 Task: Choose the option "Require approval for all outside collaborators" for fork pull request workflows from outside collaborators in the repository "JS".
Action: Mouse moved to (1158, 261)
Screenshot: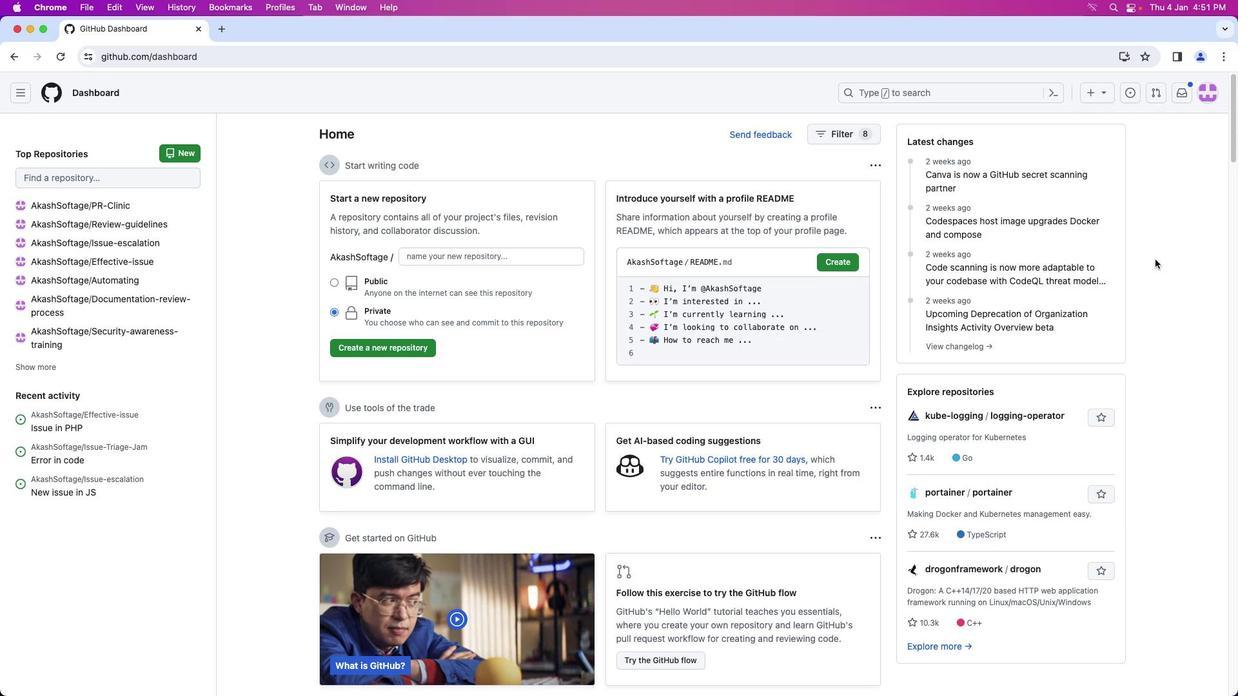 
Action: Mouse pressed left at (1158, 261)
Screenshot: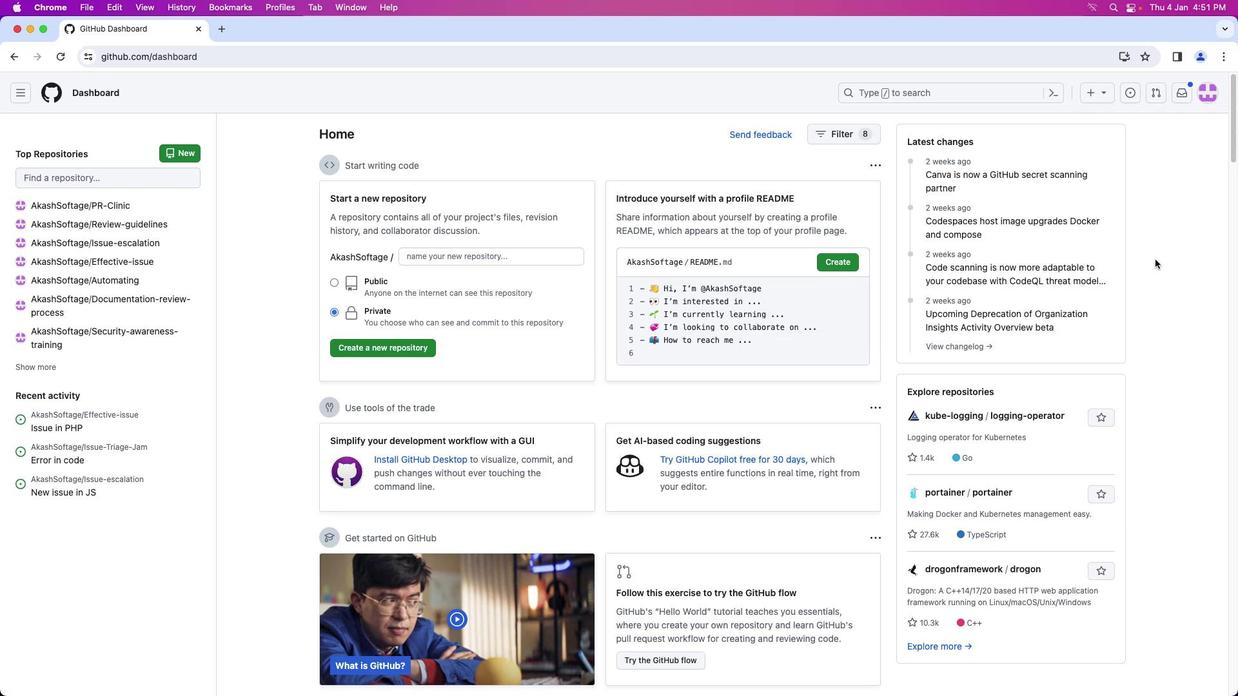 
Action: Mouse moved to (1216, 94)
Screenshot: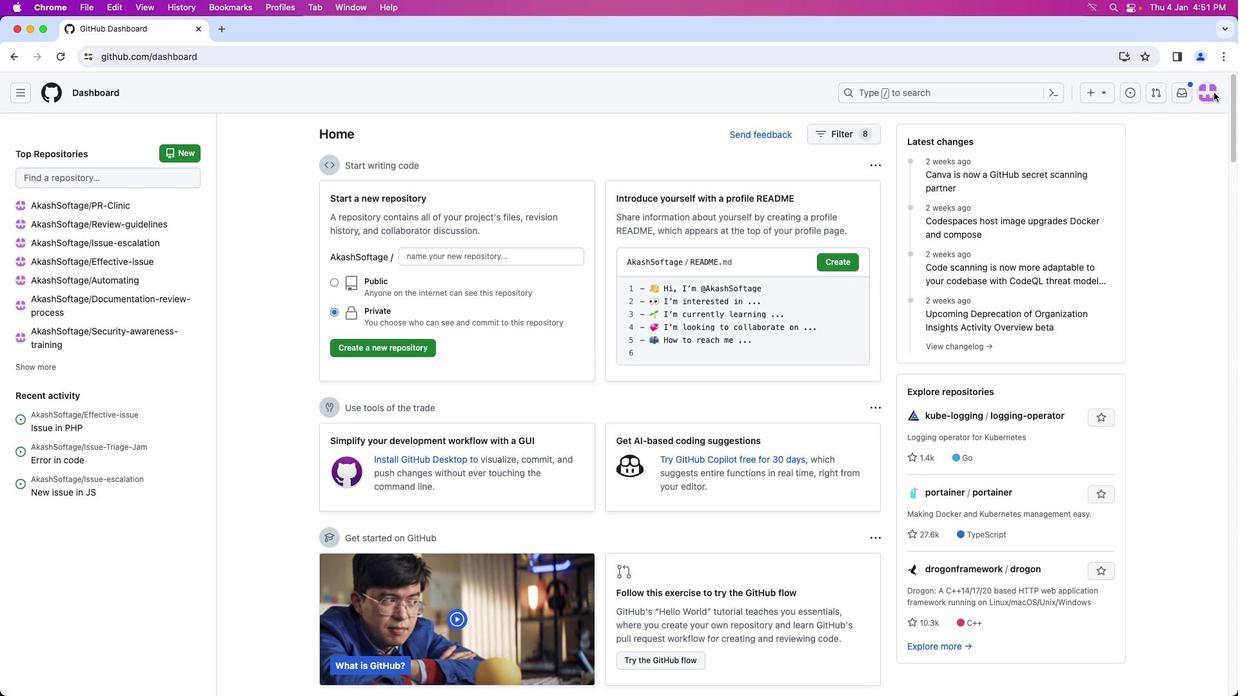 
Action: Mouse pressed left at (1216, 94)
Screenshot: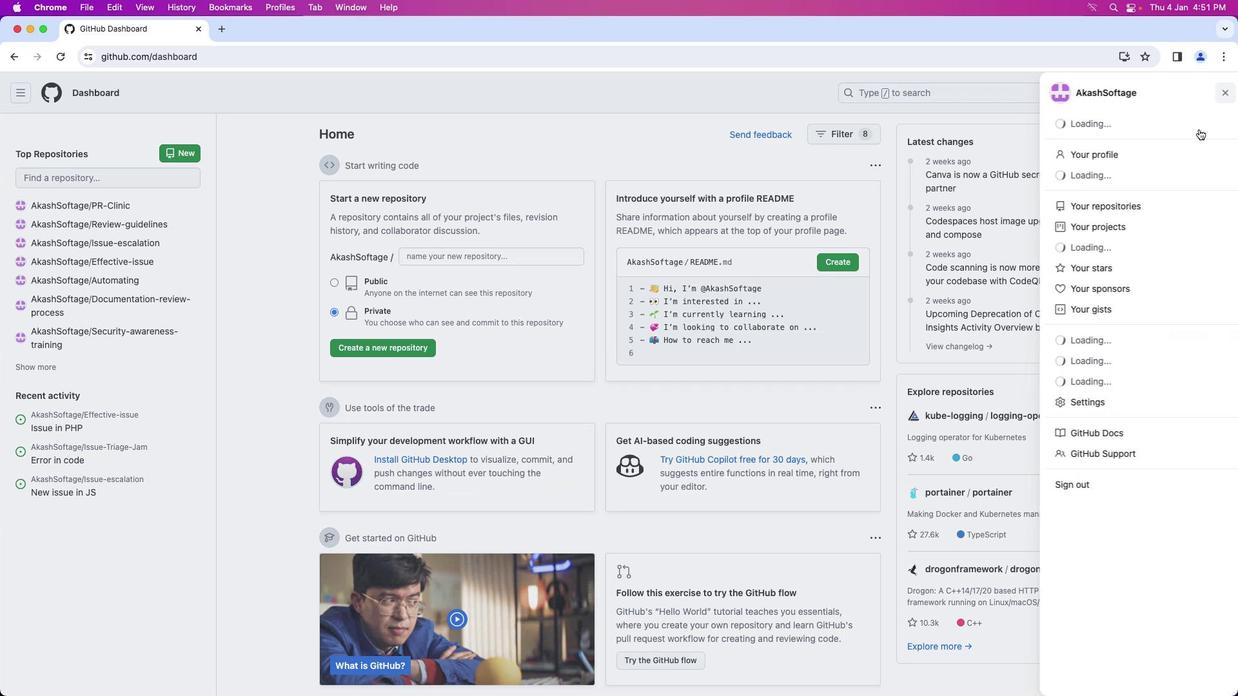 
Action: Mouse moved to (1151, 208)
Screenshot: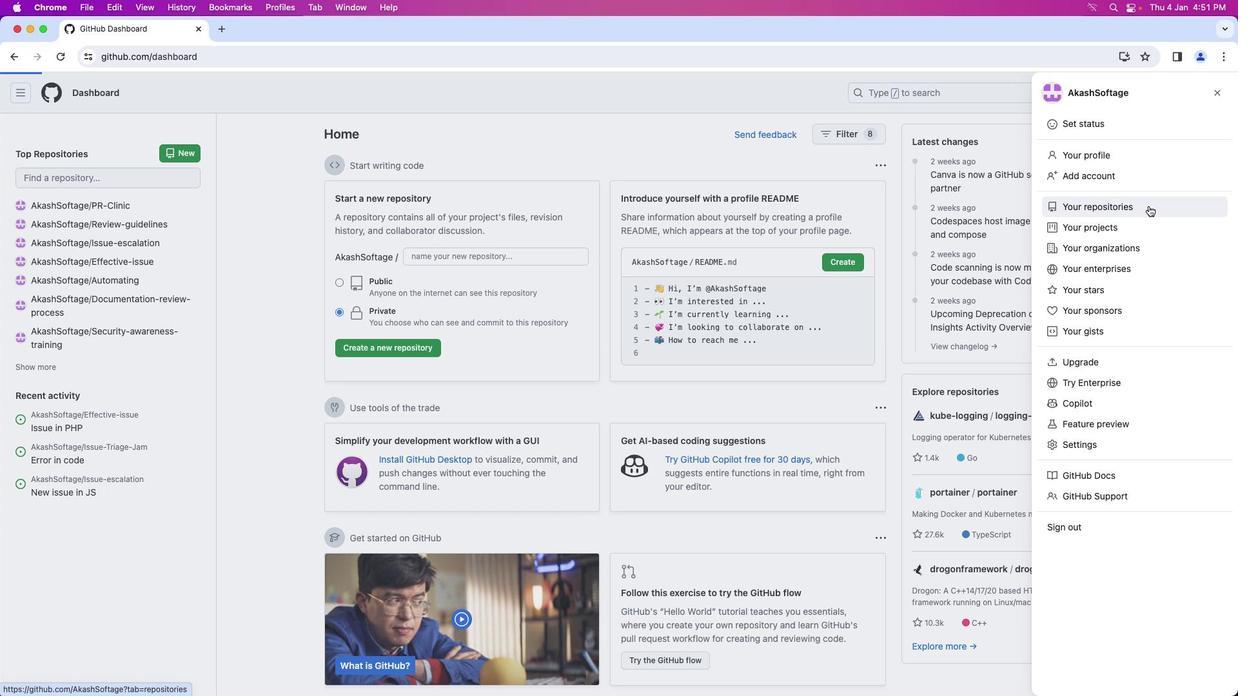 
Action: Mouse pressed left at (1151, 208)
Screenshot: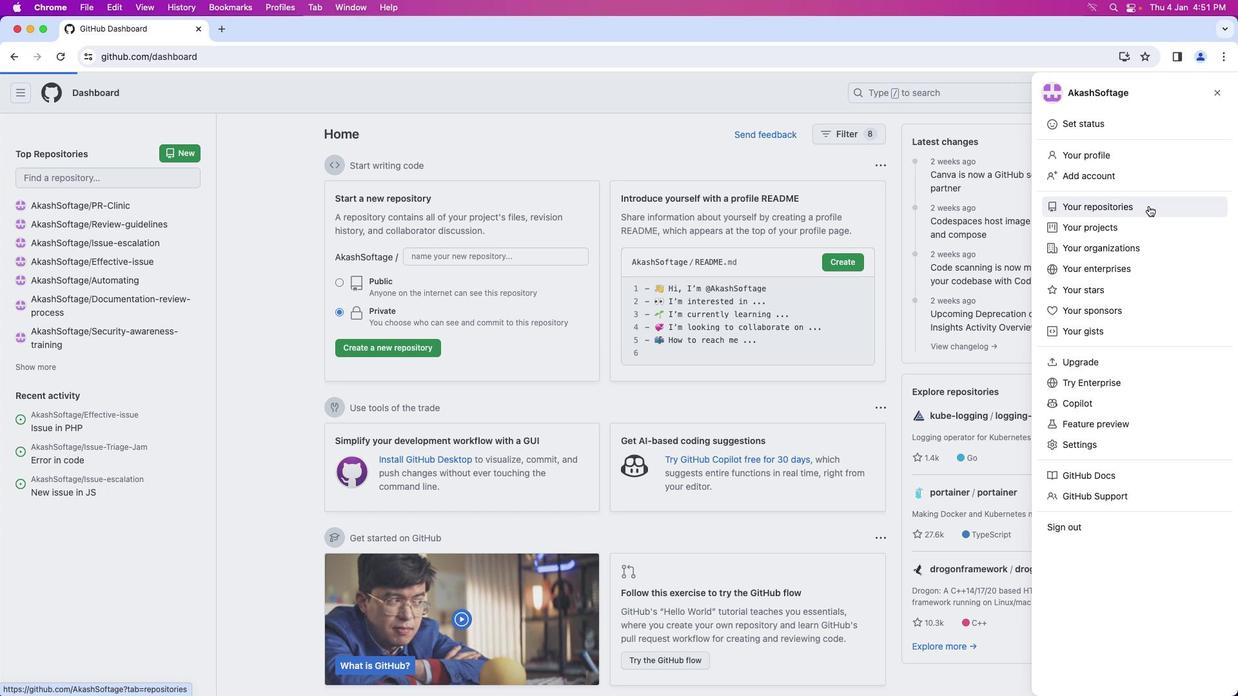 
Action: Mouse moved to (440, 218)
Screenshot: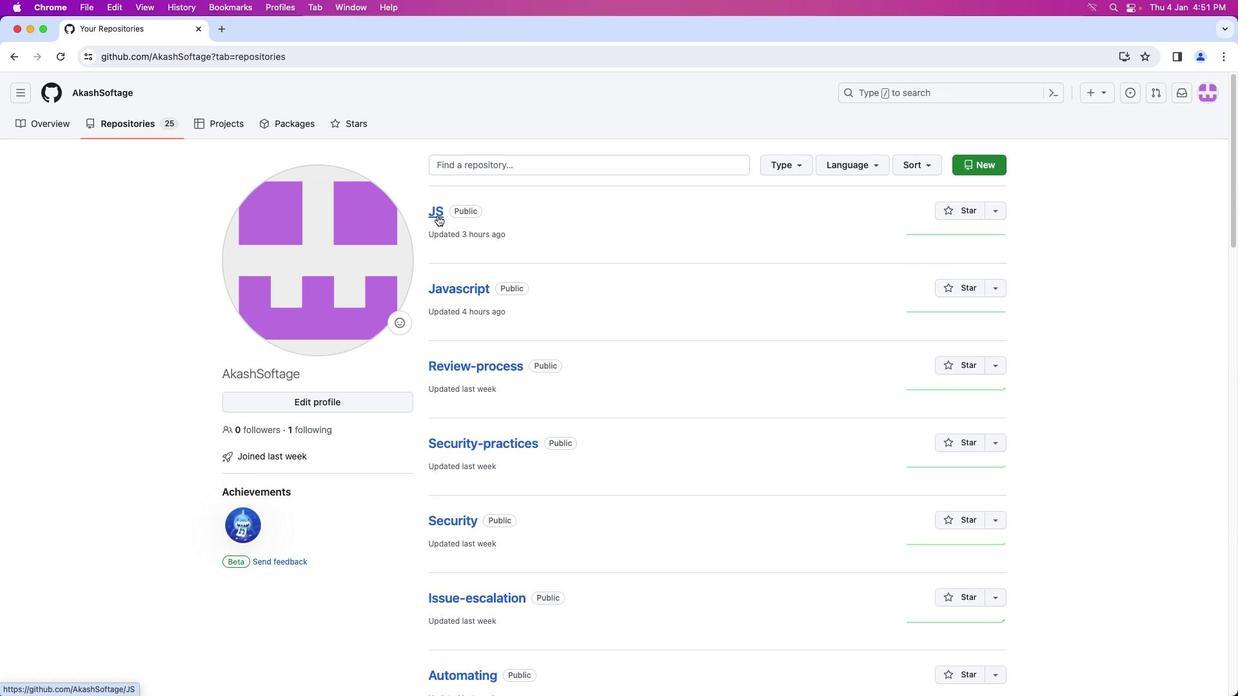 
Action: Mouse pressed left at (440, 218)
Screenshot: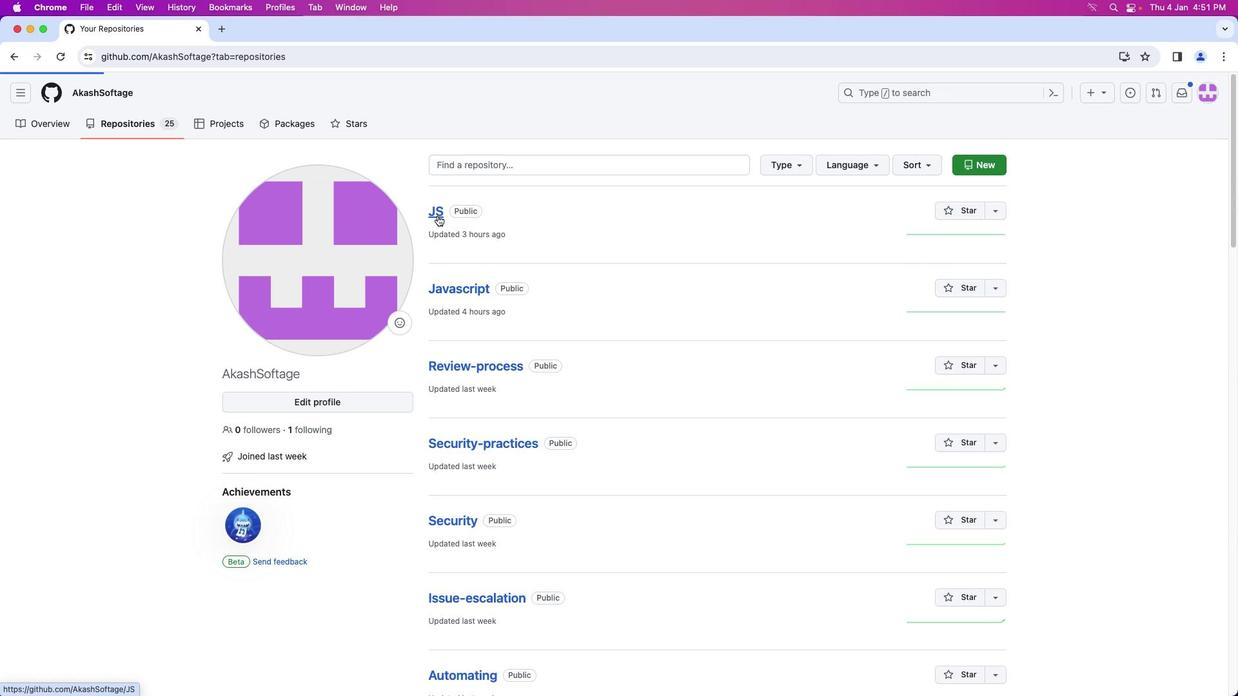 
Action: Mouse moved to (538, 123)
Screenshot: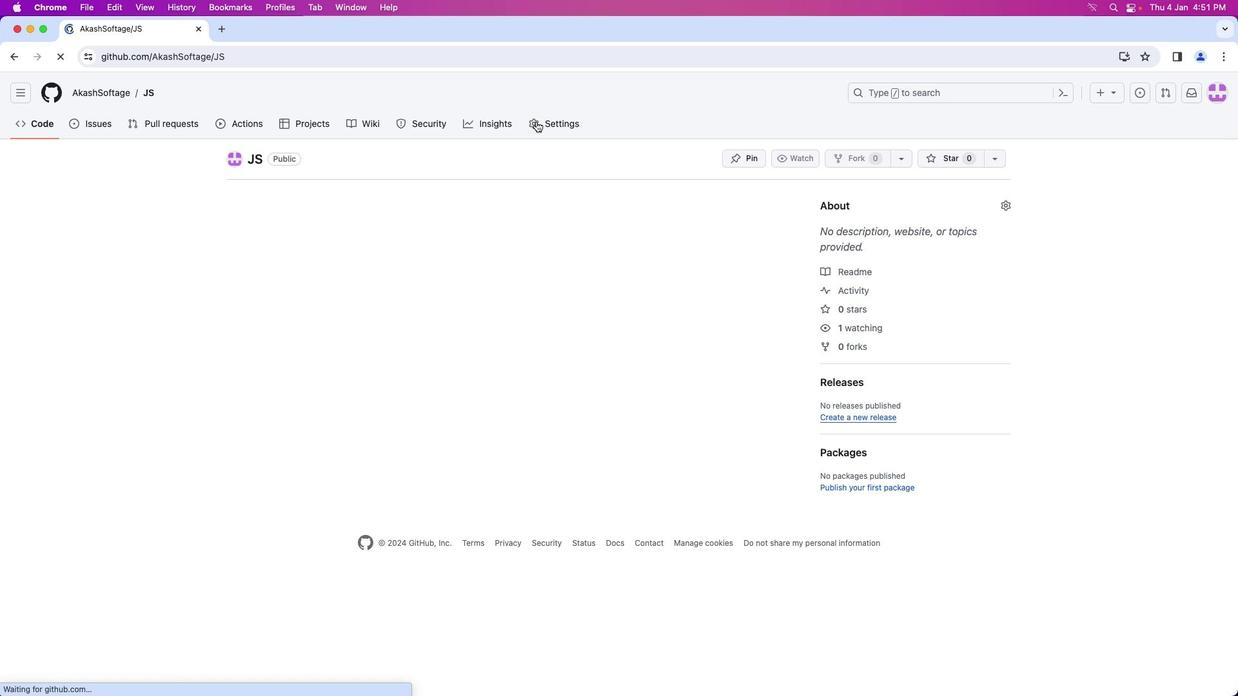 
Action: Mouse pressed left at (538, 123)
Screenshot: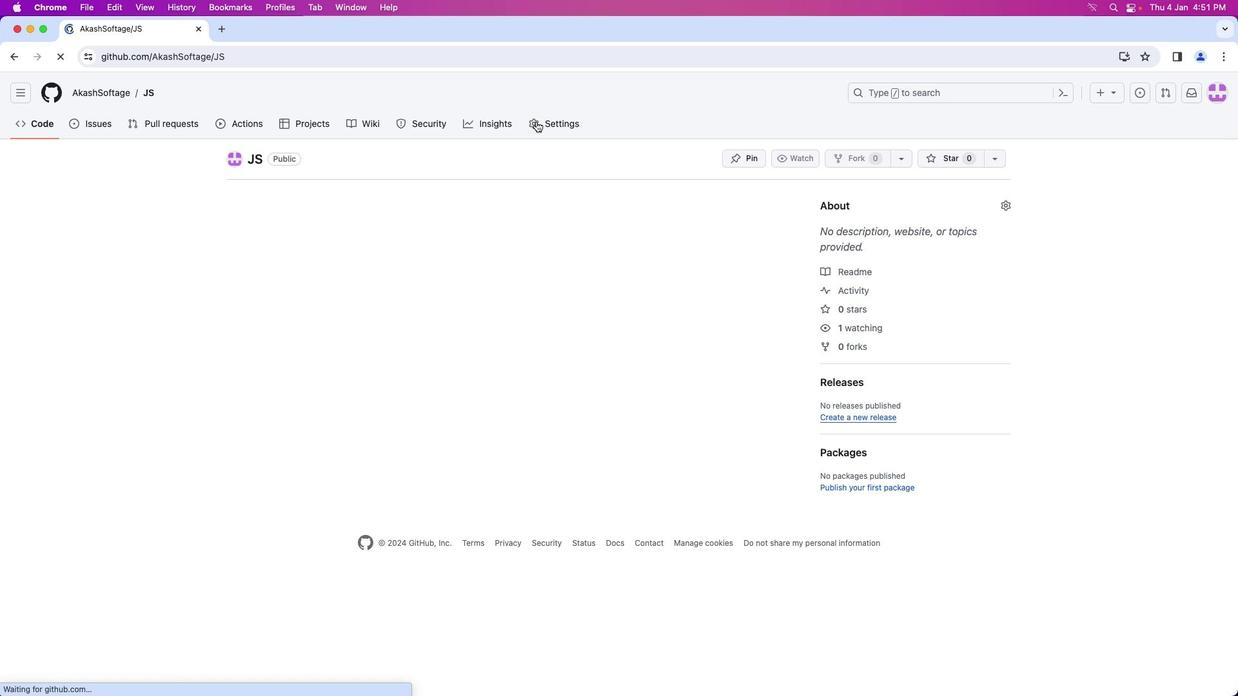 
Action: Mouse moved to (331, 354)
Screenshot: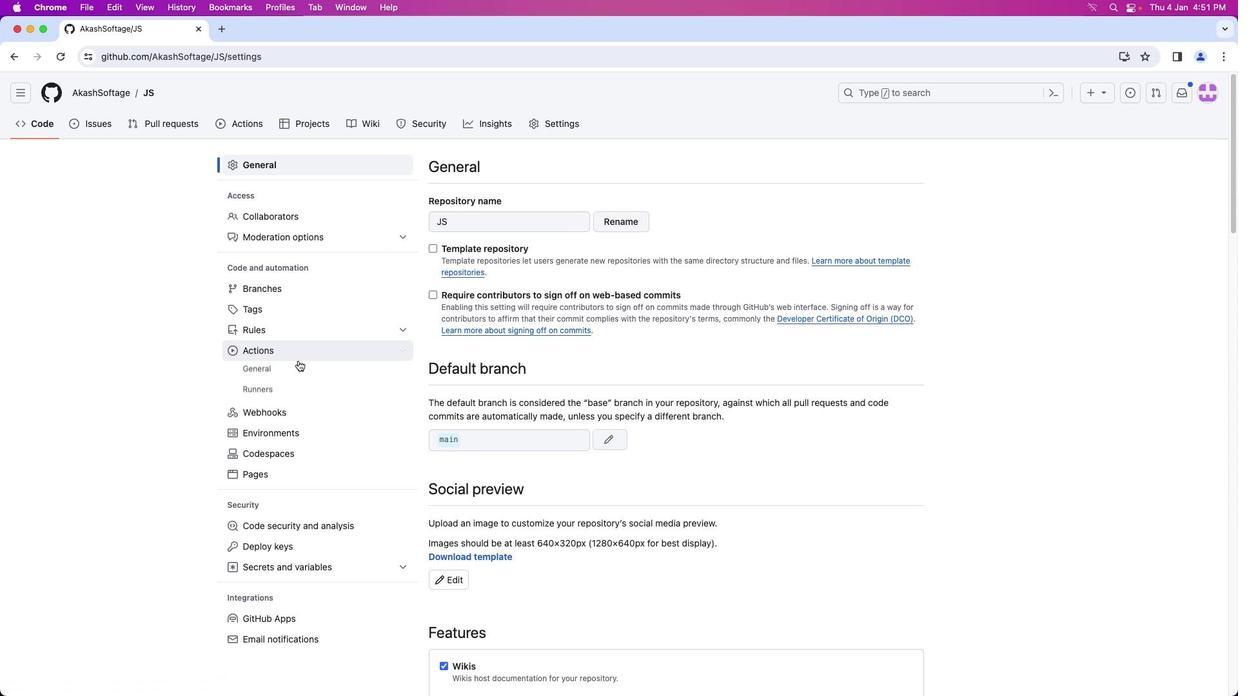 
Action: Mouse pressed left at (331, 354)
Screenshot: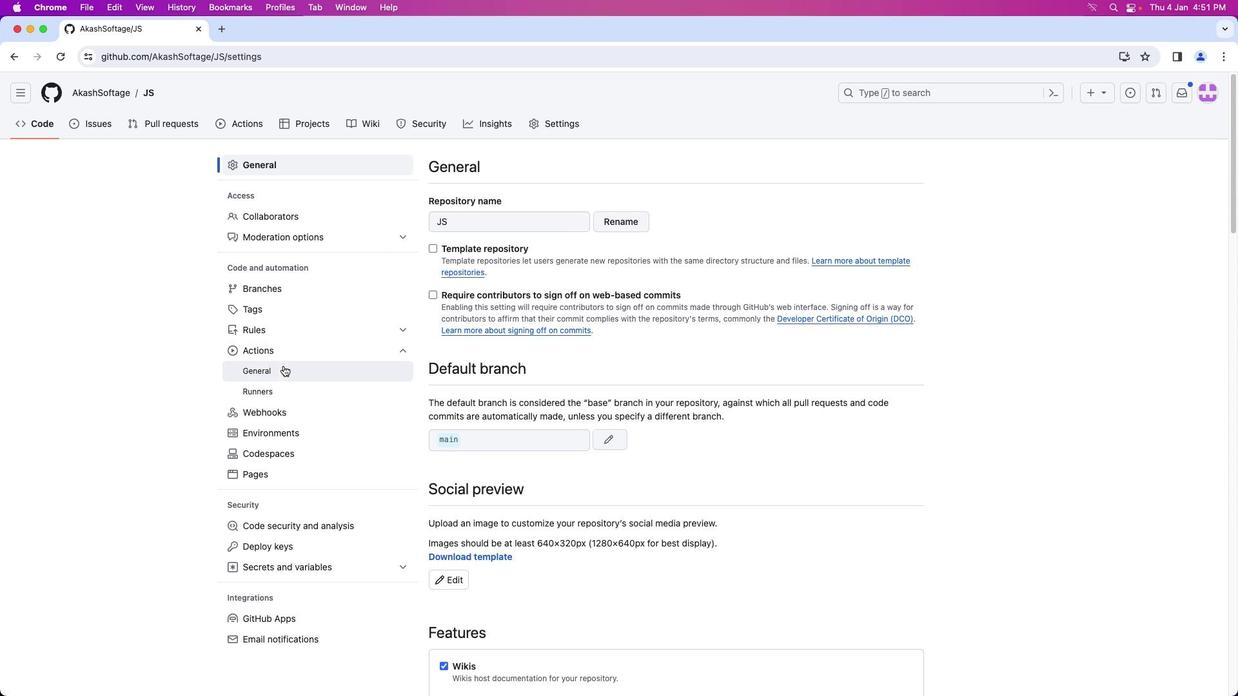 
Action: Mouse moved to (276, 372)
Screenshot: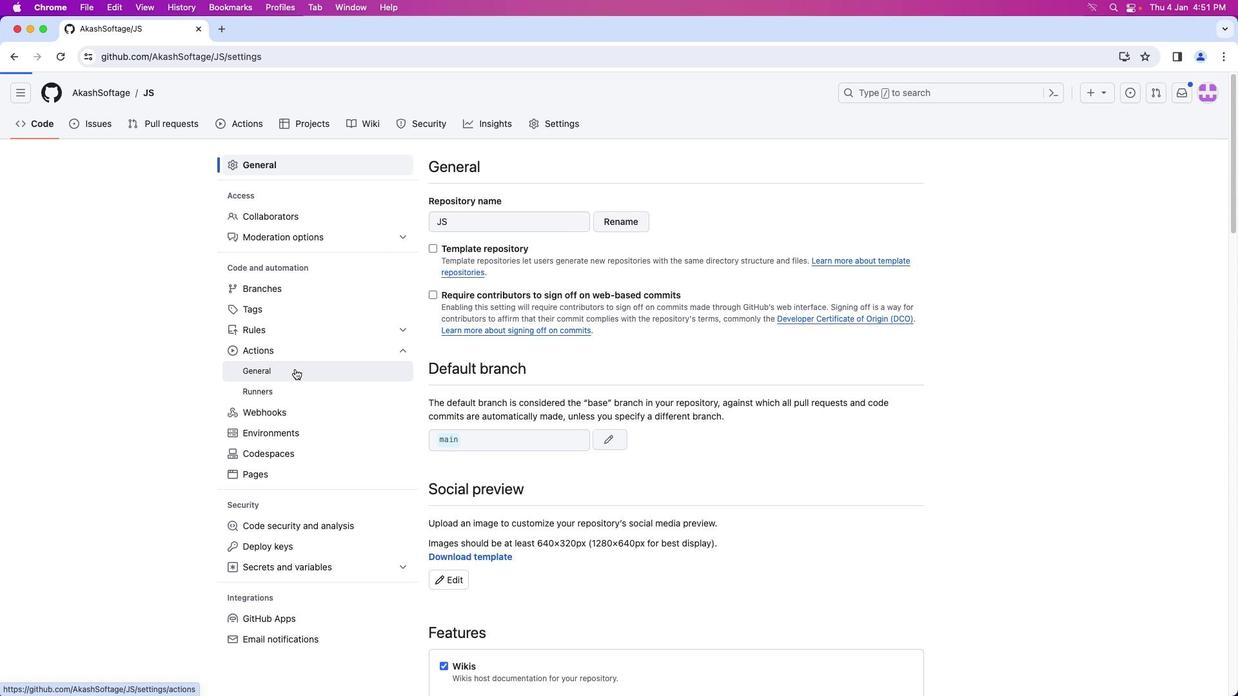 
Action: Mouse pressed left at (276, 372)
Screenshot: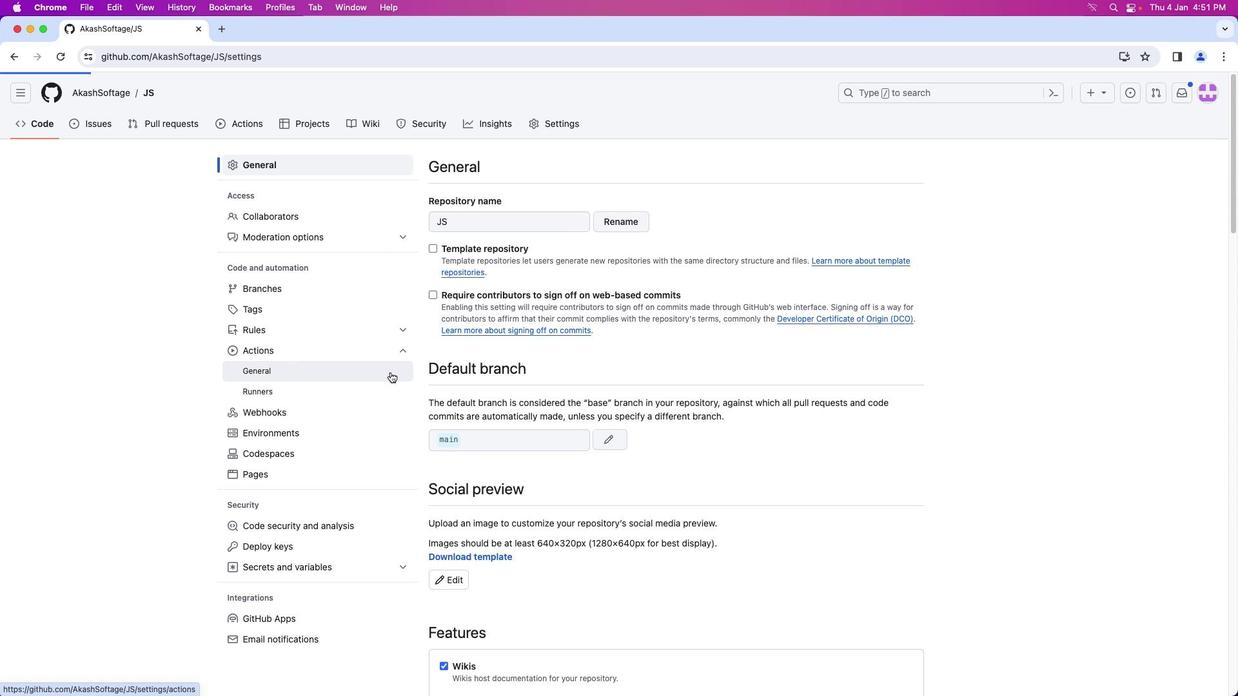 
Action: Mouse moved to (651, 379)
Screenshot: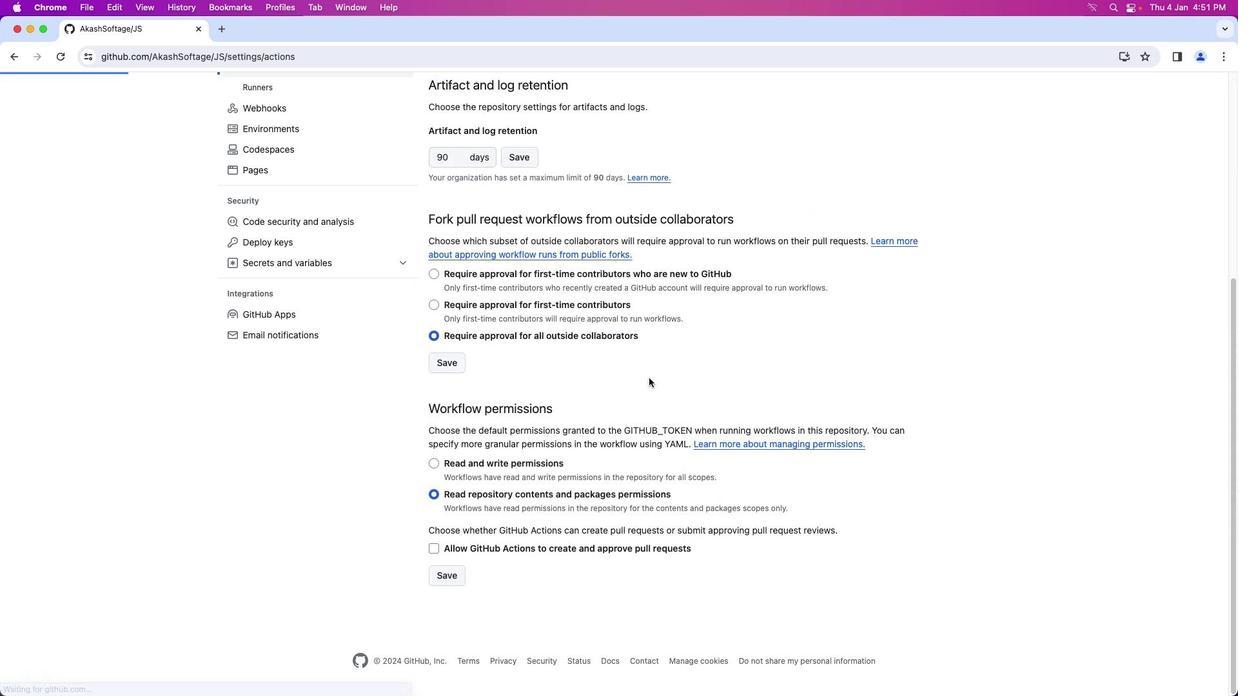 
Action: Mouse scrolled (651, 379) with delta (1, 1)
Screenshot: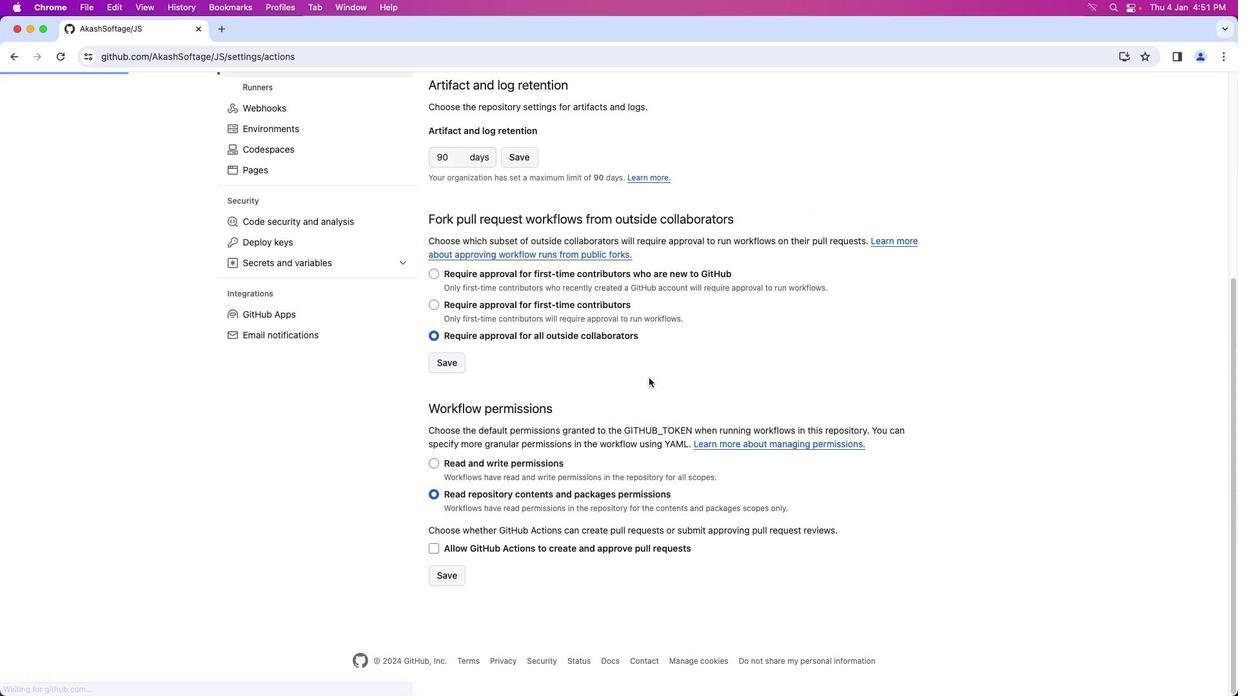 
Action: Mouse moved to (651, 379)
Screenshot: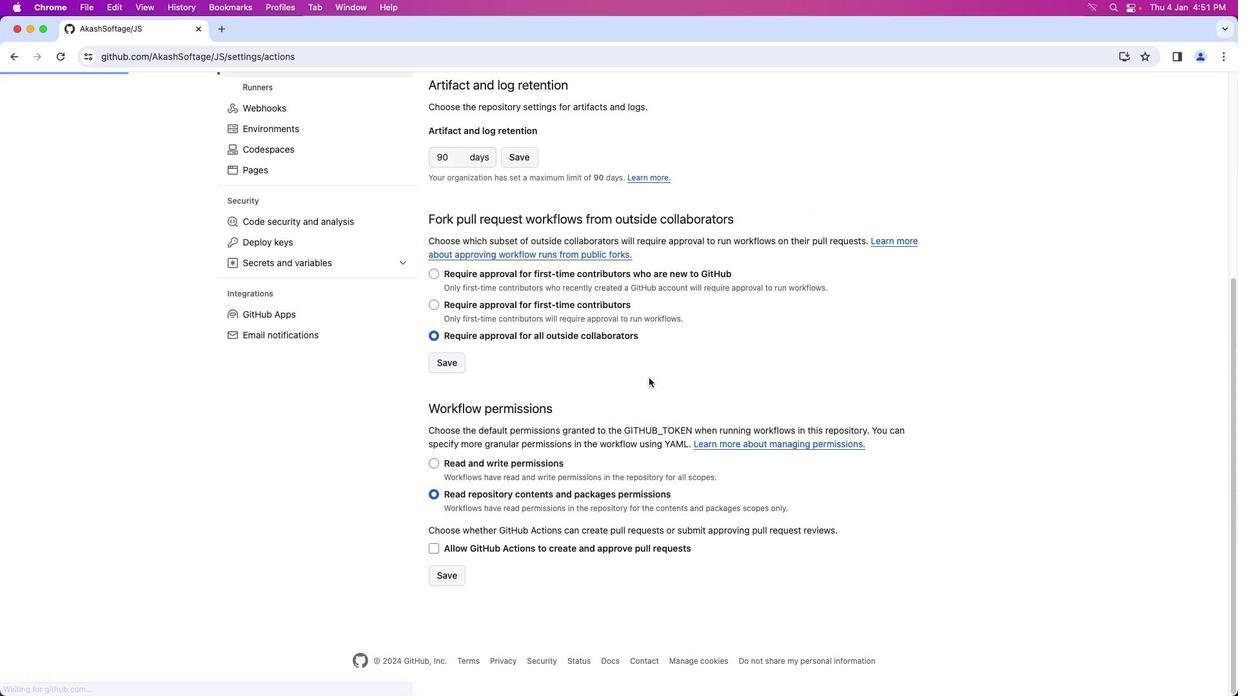 
Action: Mouse scrolled (651, 379) with delta (1, 1)
Screenshot: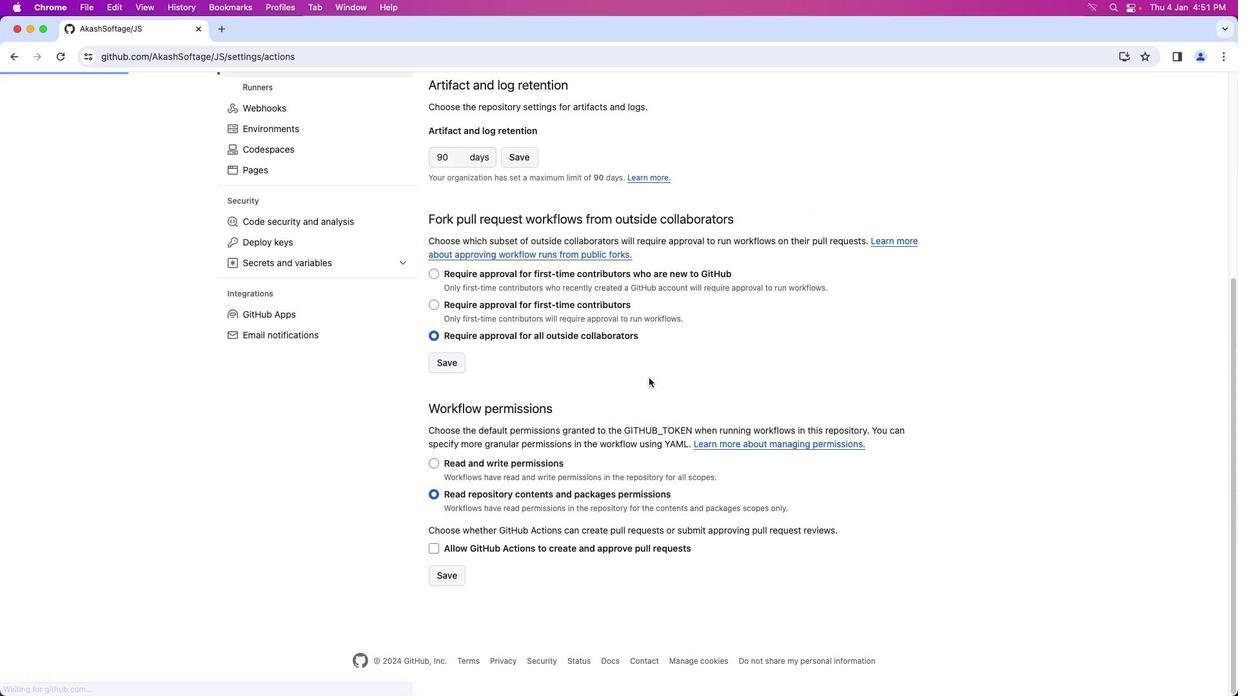 
Action: Mouse moved to (651, 380)
Screenshot: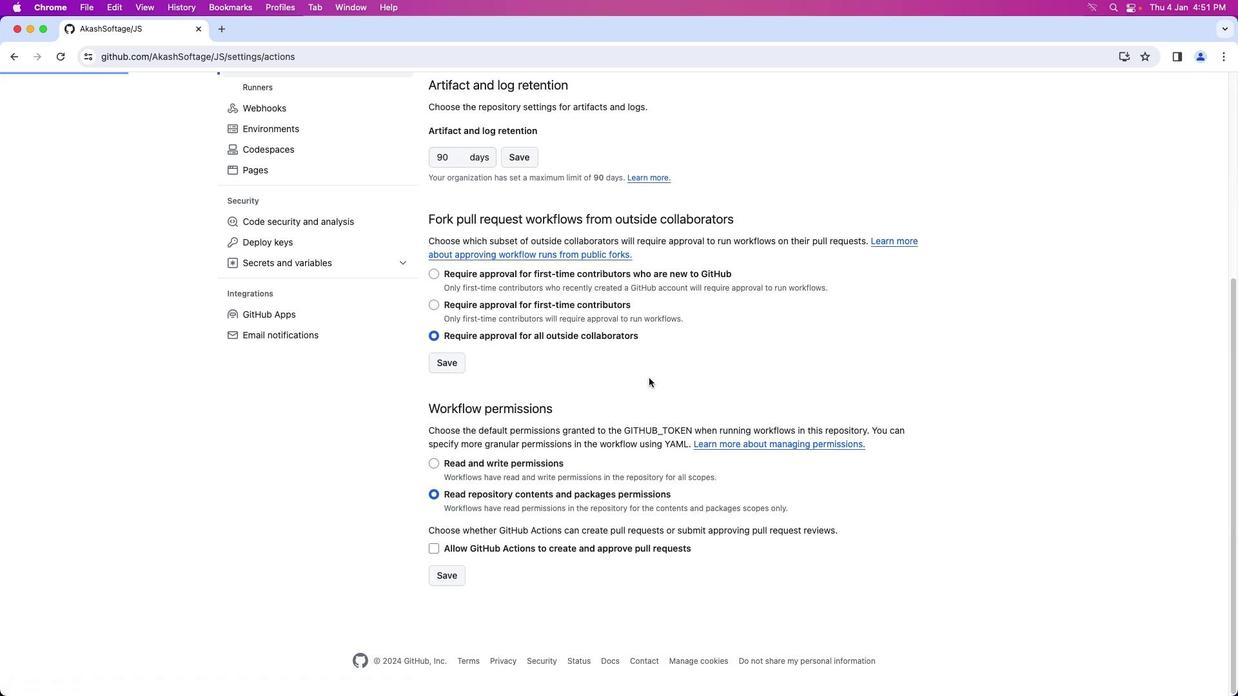 
Action: Mouse scrolled (651, 380) with delta (1, 0)
Screenshot: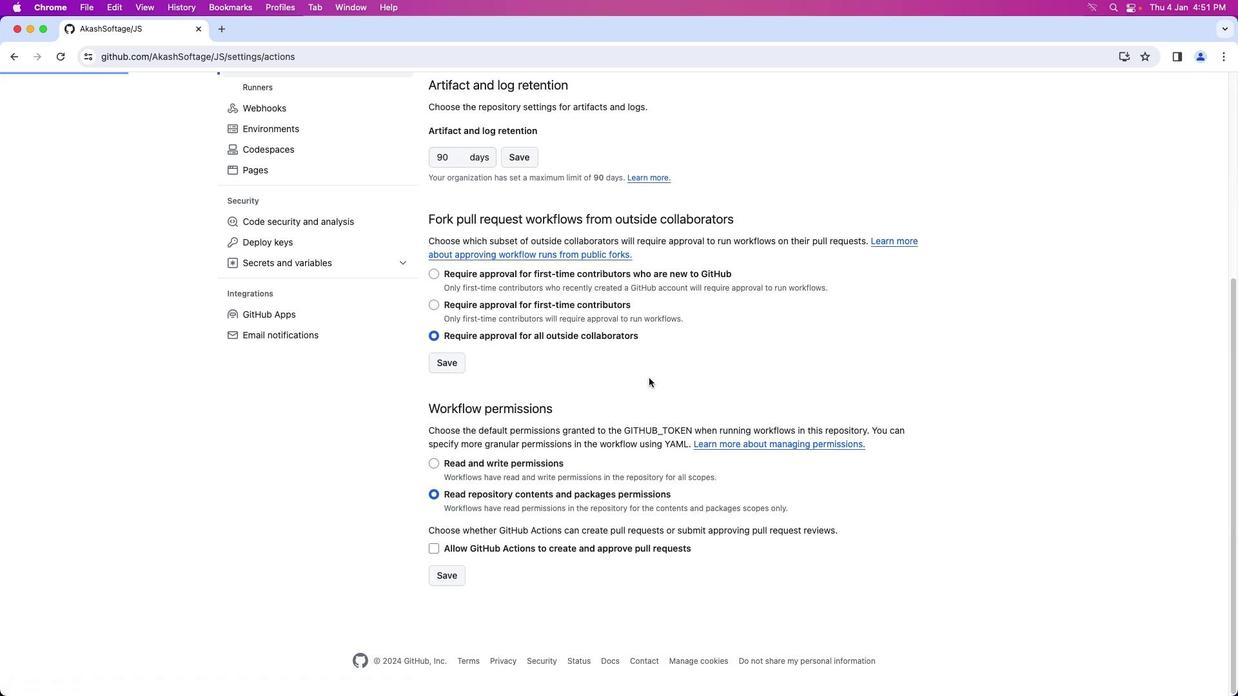 
Action: Mouse moved to (651, 380)
Screenshot: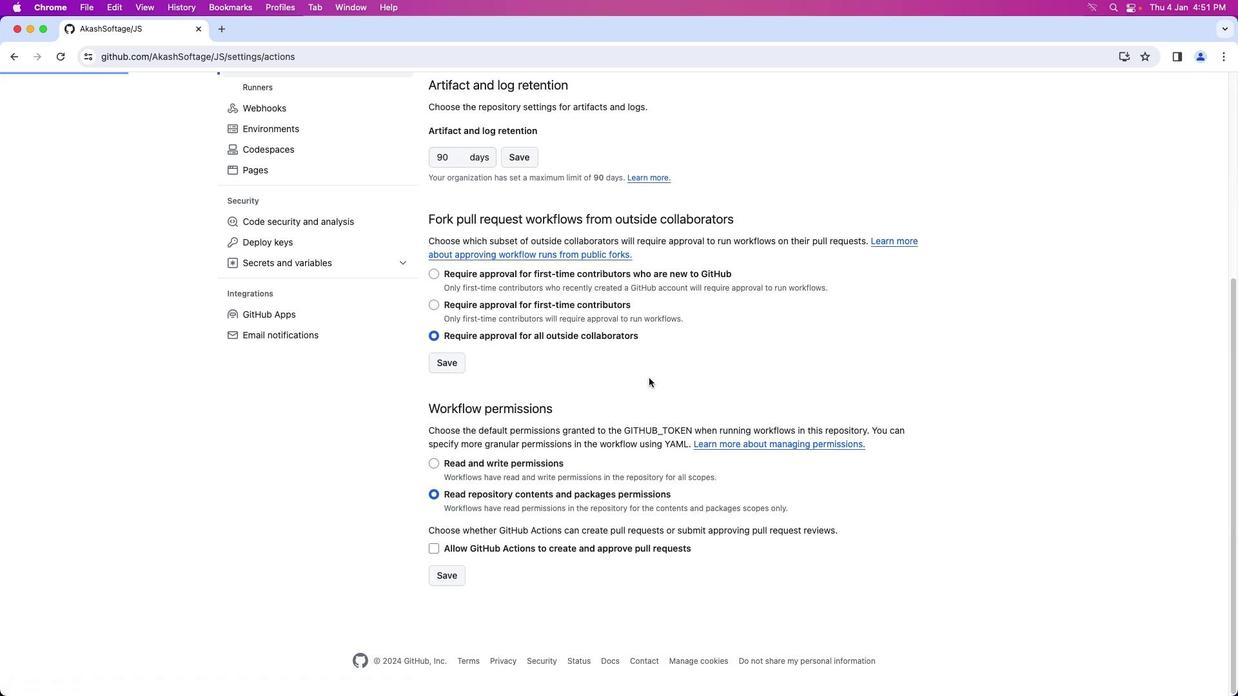 
Action: Mouse scrolled (651, 380) with delta (1, 0)
Screenshot: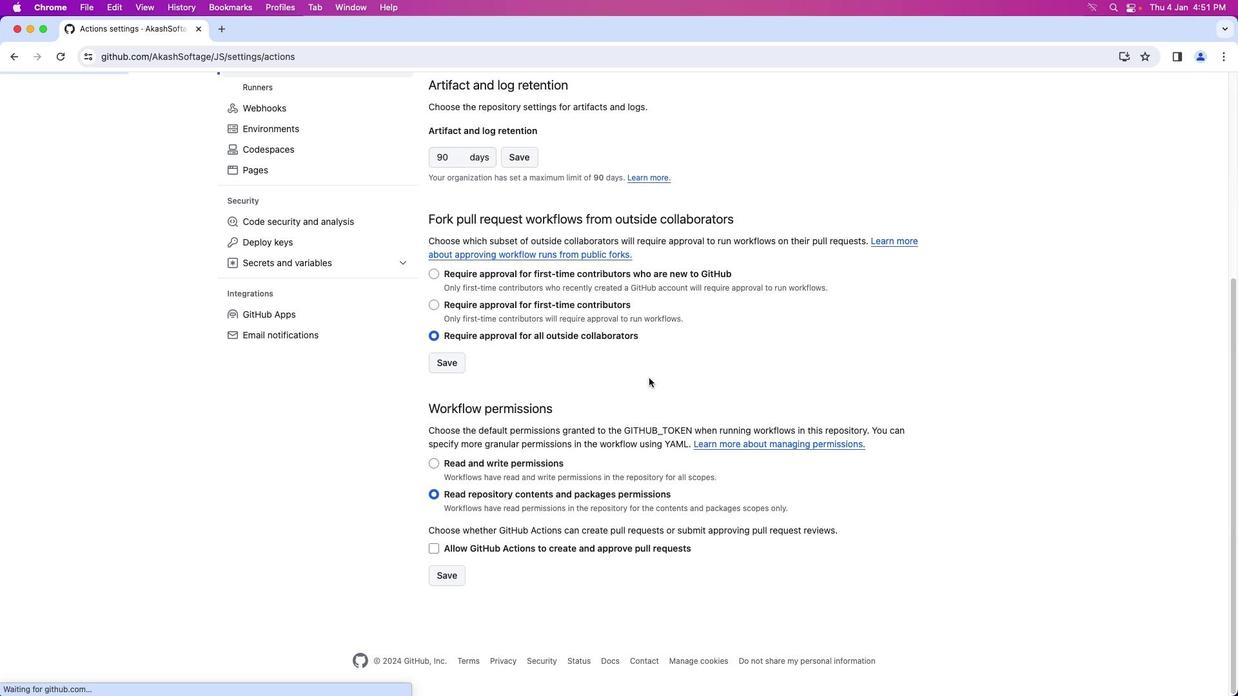 
Action: Mouse scrolled (651, 380) with delta (1, -1)
Screenshot: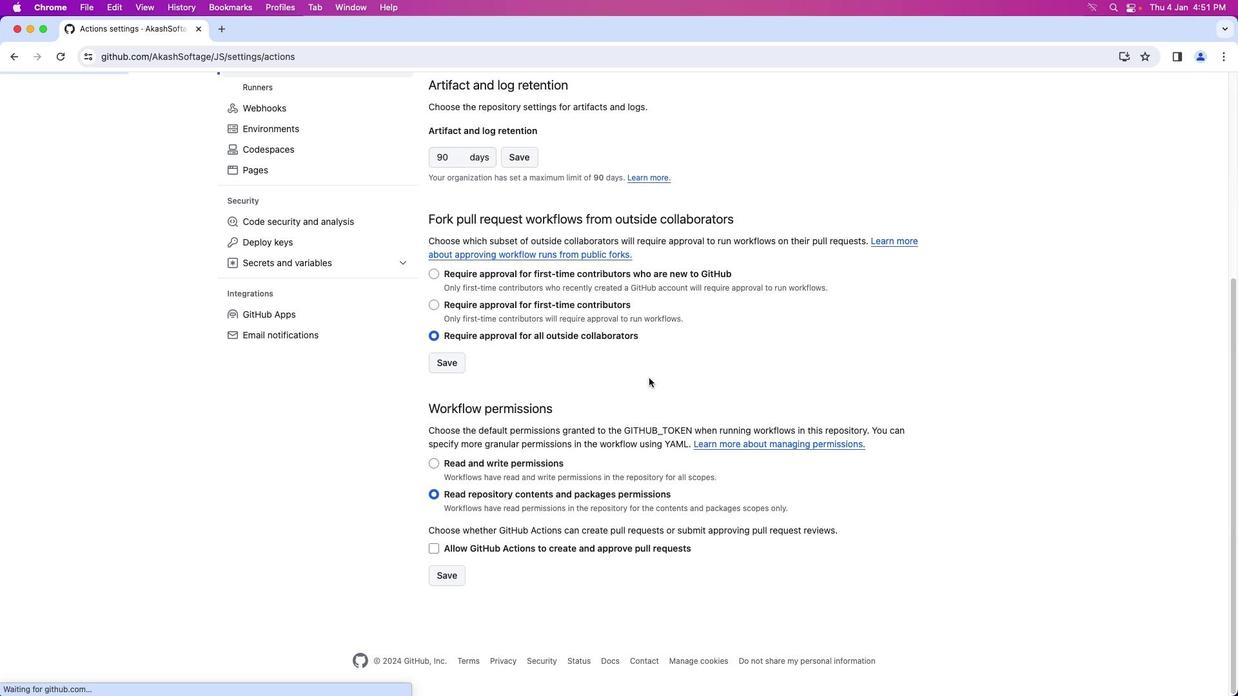 
Action: Mouse scrolled (651, 380) with delta (1, -1)
Screenshot: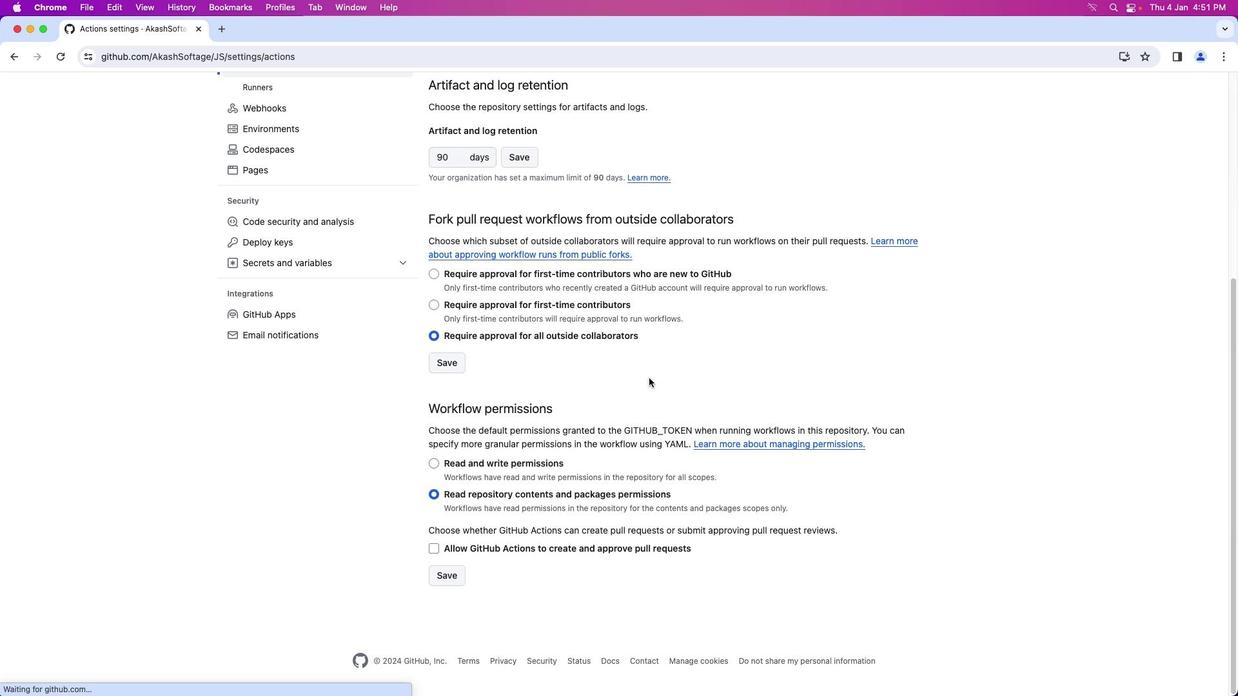 
Action: Mouse scrolled (651, 380) with delta (1, -1)
Screenshot: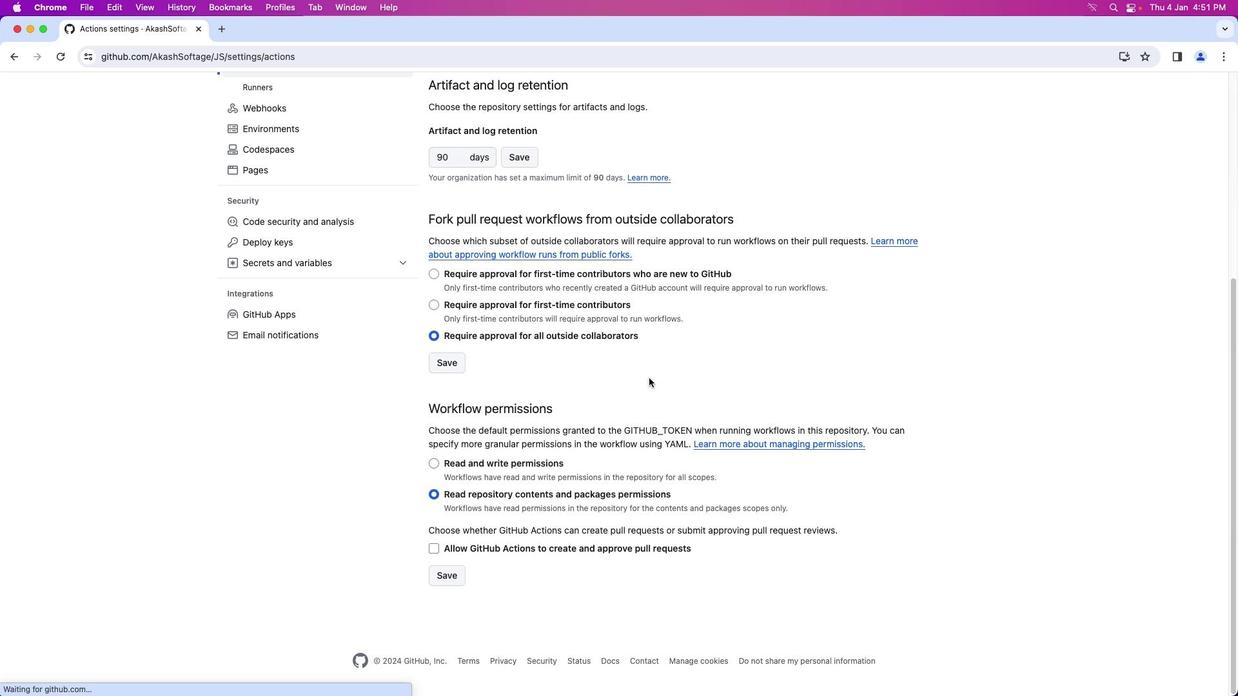 
Action: Mouse moved to (434, 329)
Screenshot: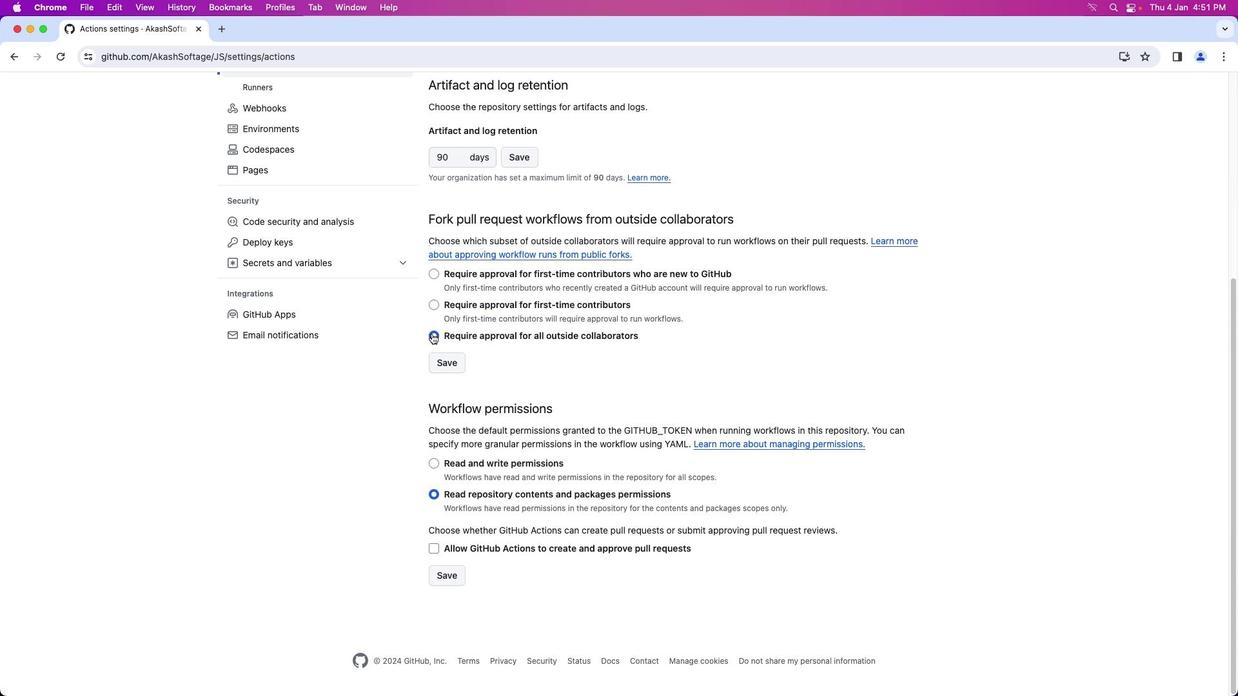
Action: Mouse pressed left at (434, 329)
Screenshot: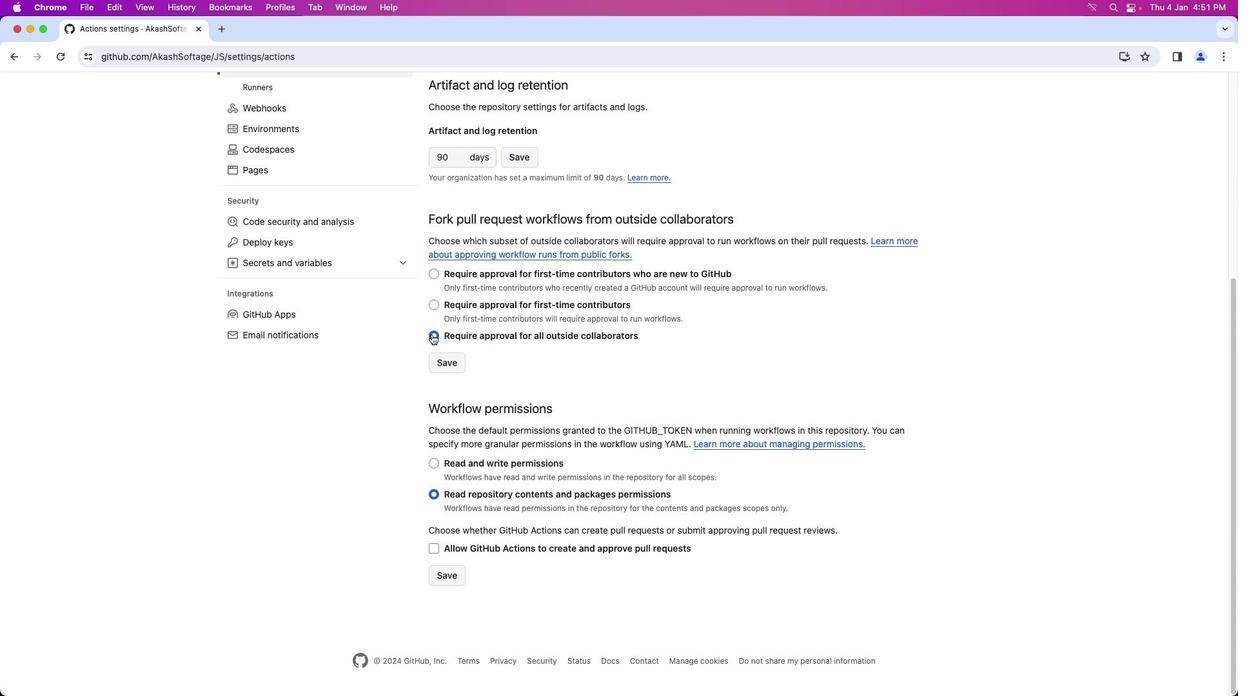 
Action: Mouse moved to (433, 336)
Screenshot: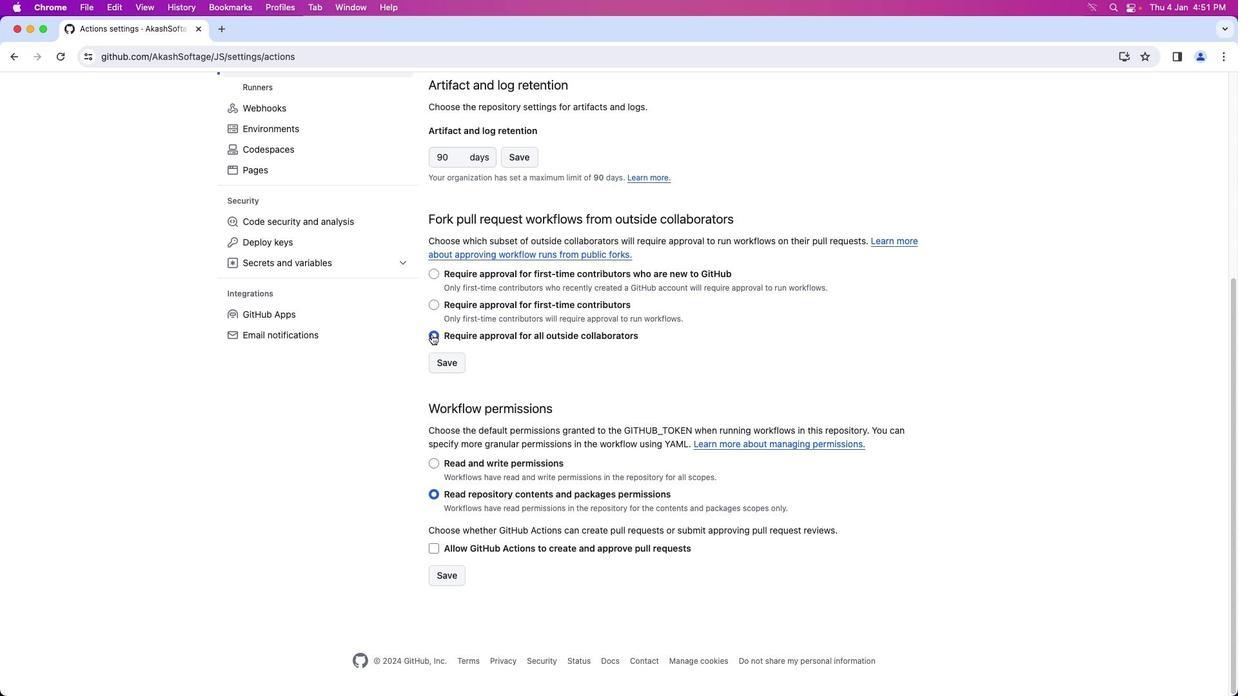 
Action: Mouse pressed left at (433, 336)
Screenshot: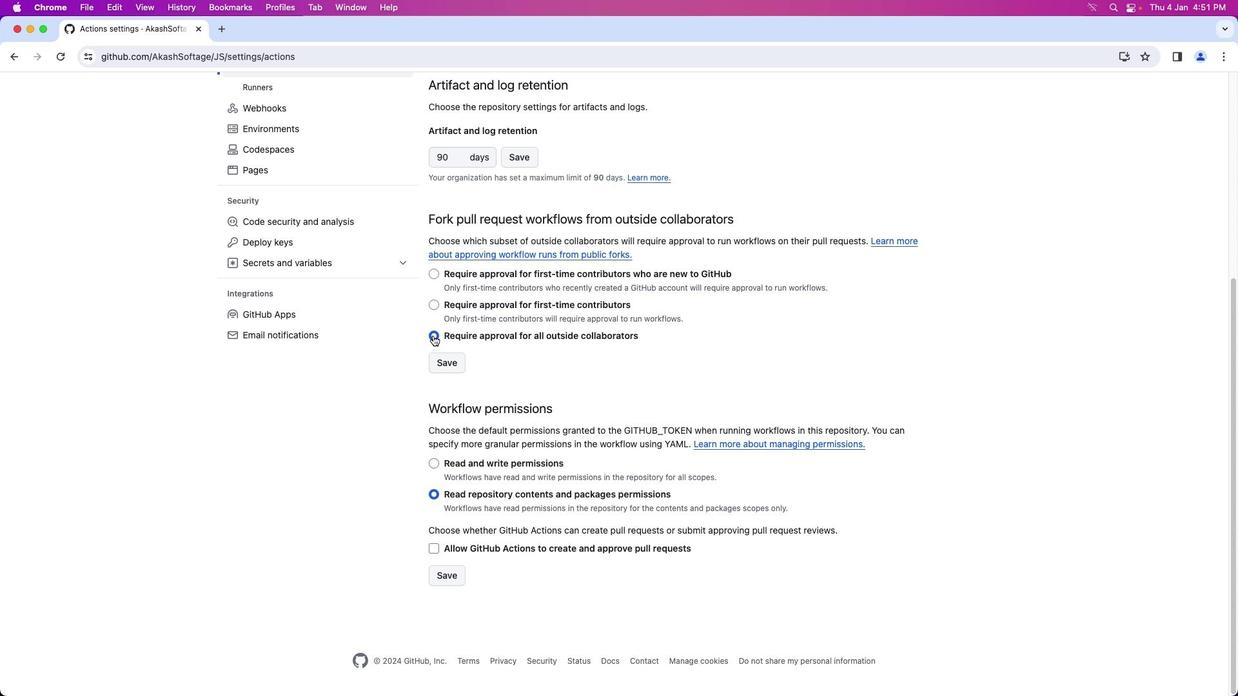 
Action: Mouse moved to (435, 338)
Screenshot: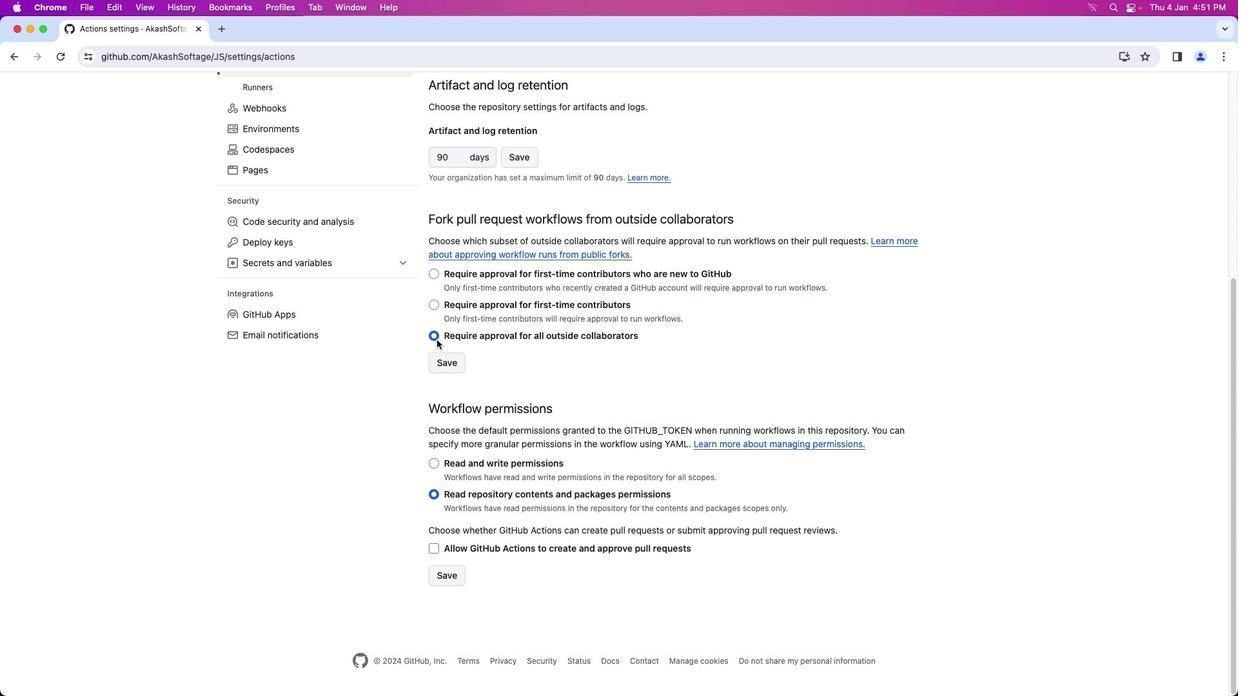 
Action: Mouse pressed left at (435, 338)
Screenshot: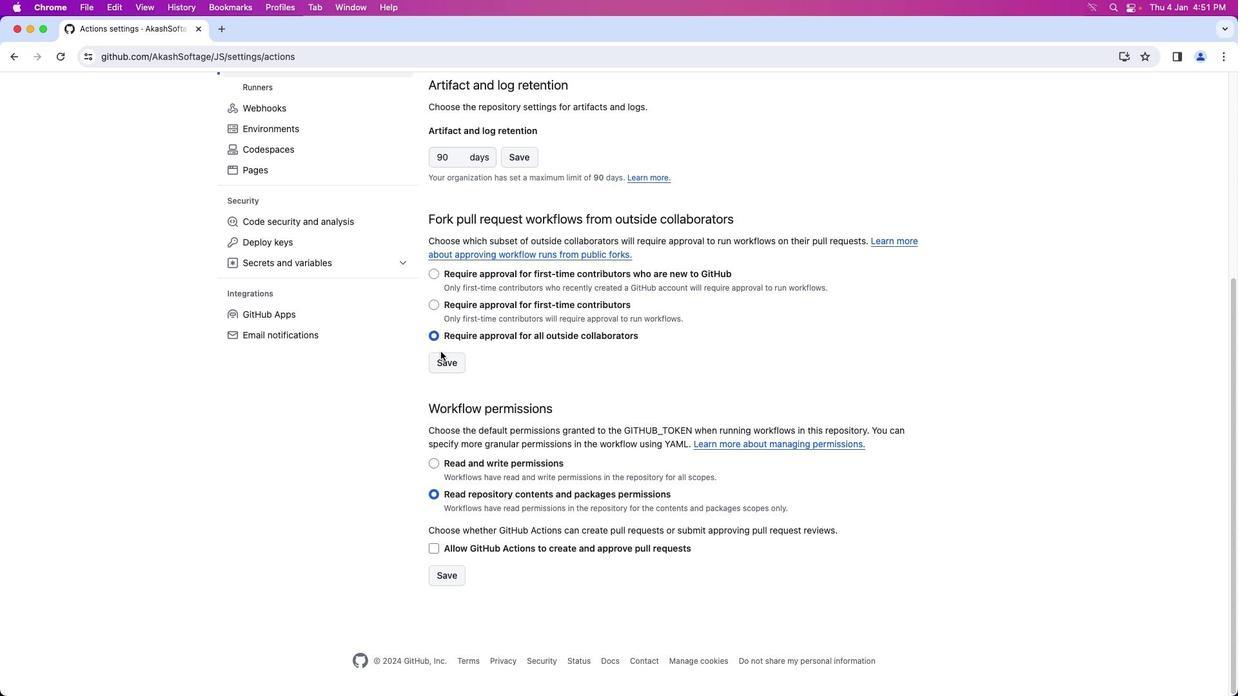 
Action: Mouse moved to (450, 367)
Screenshot: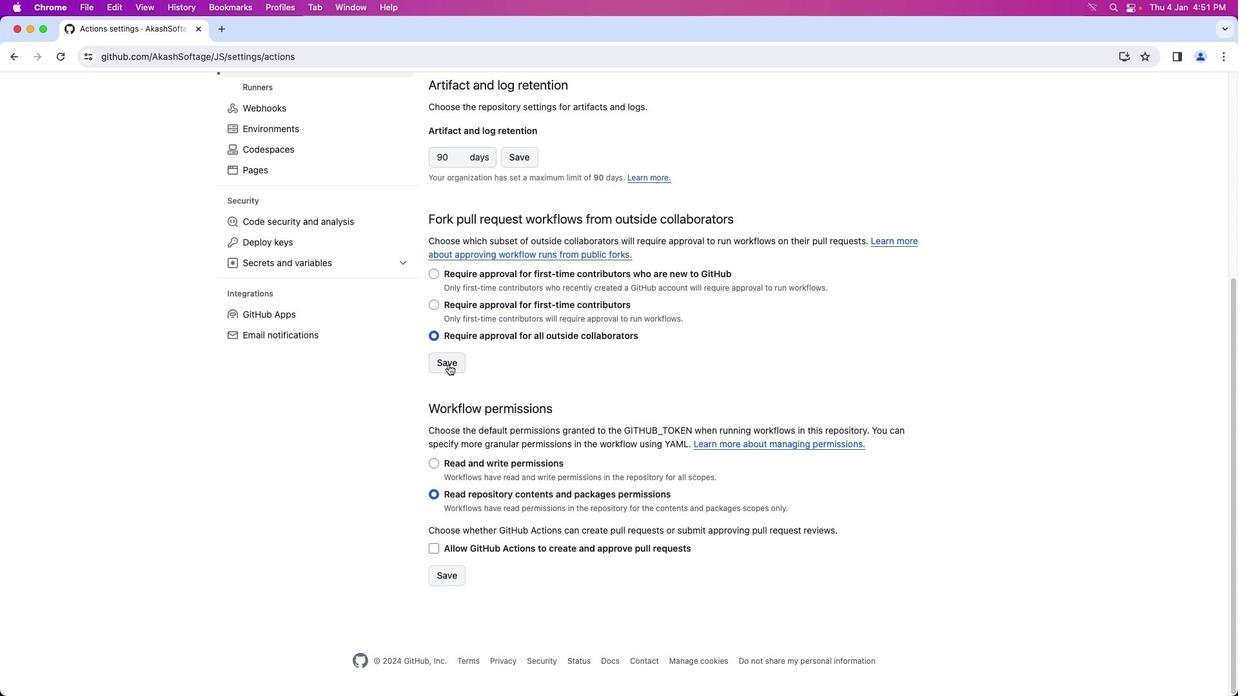 
Action: Mouse pressed left at (450, 367)
Screenshot: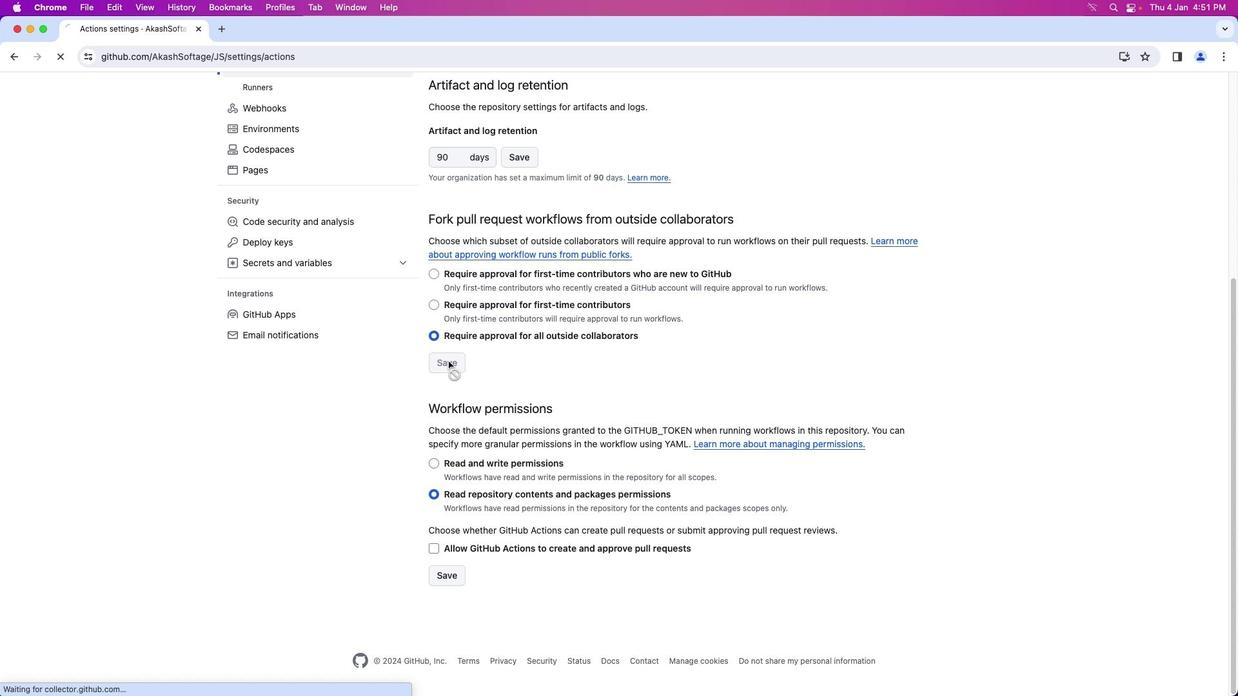 
Action: Mouse moved to (452, 363)
Screenshot: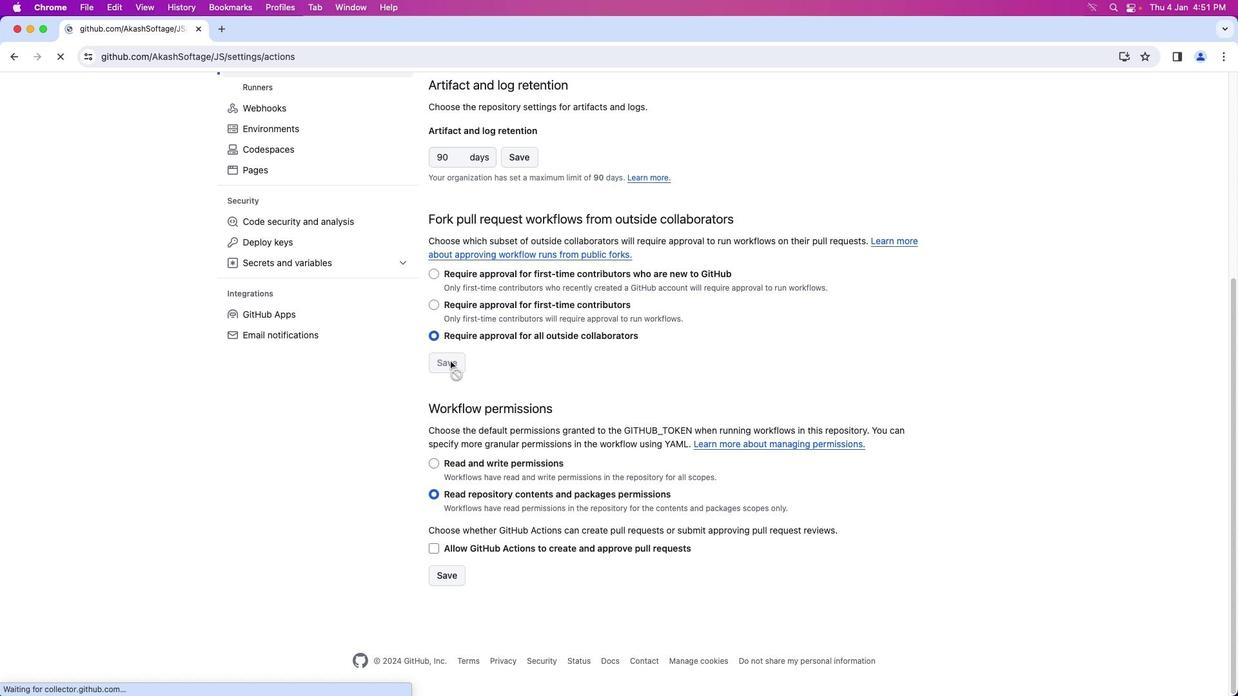 
